 Task: Select job type temporary.
Action: Mouse moved to (595, 138)
Screenshot: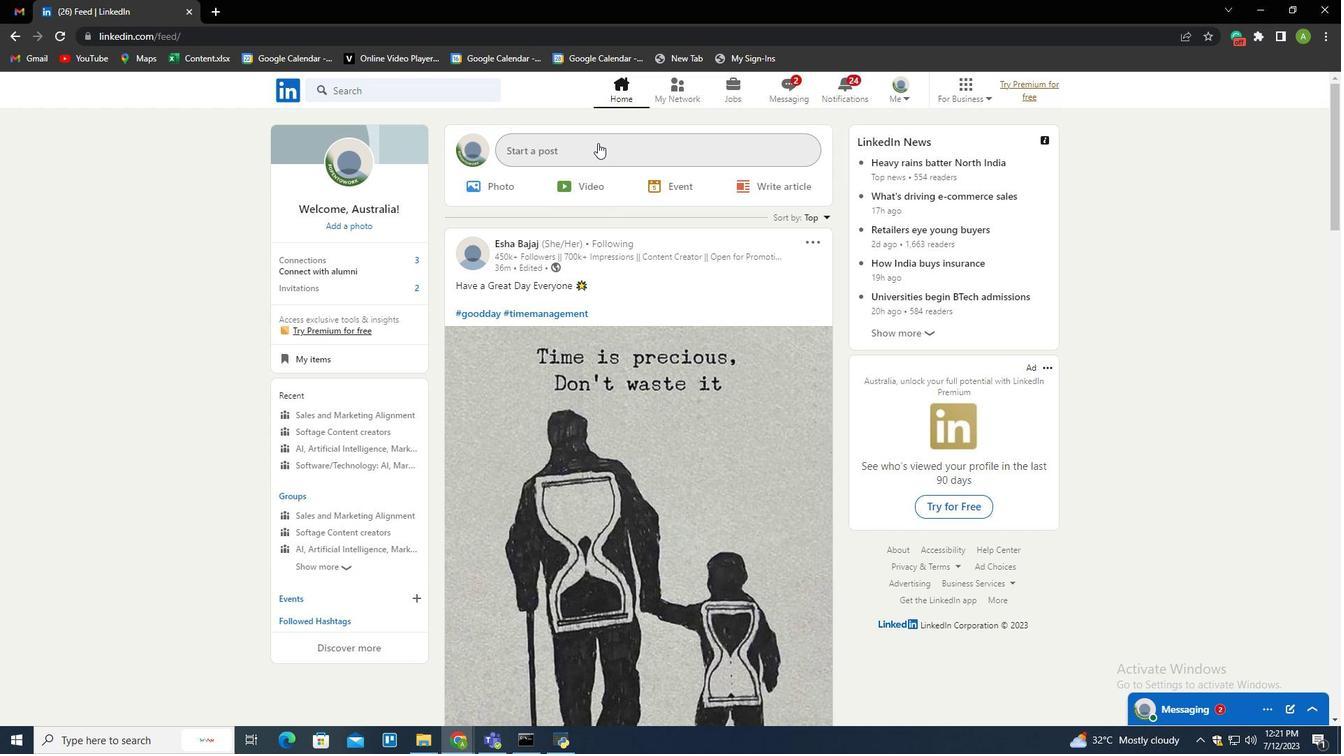 
Action: Mouse pressed left at (595, 138)
Screenshot: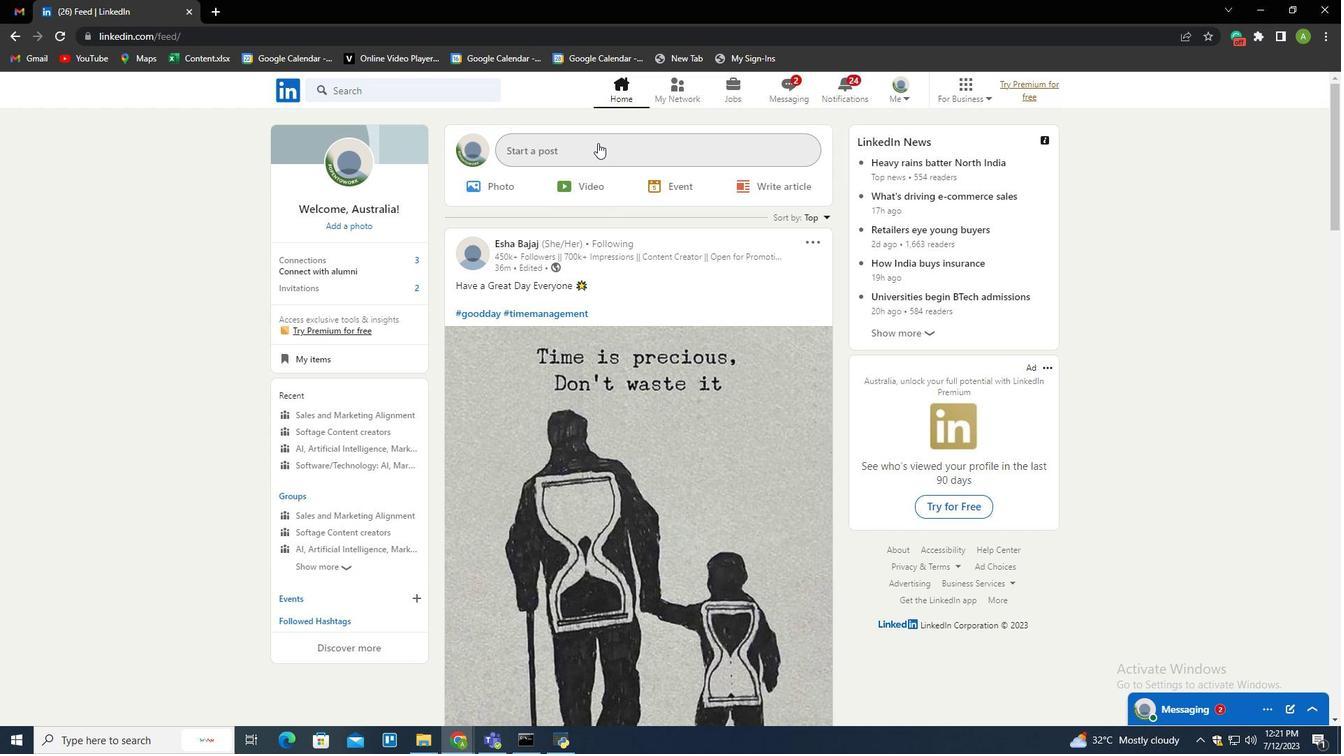 
Action: Mouse moved to (600, 427)
Screenshot: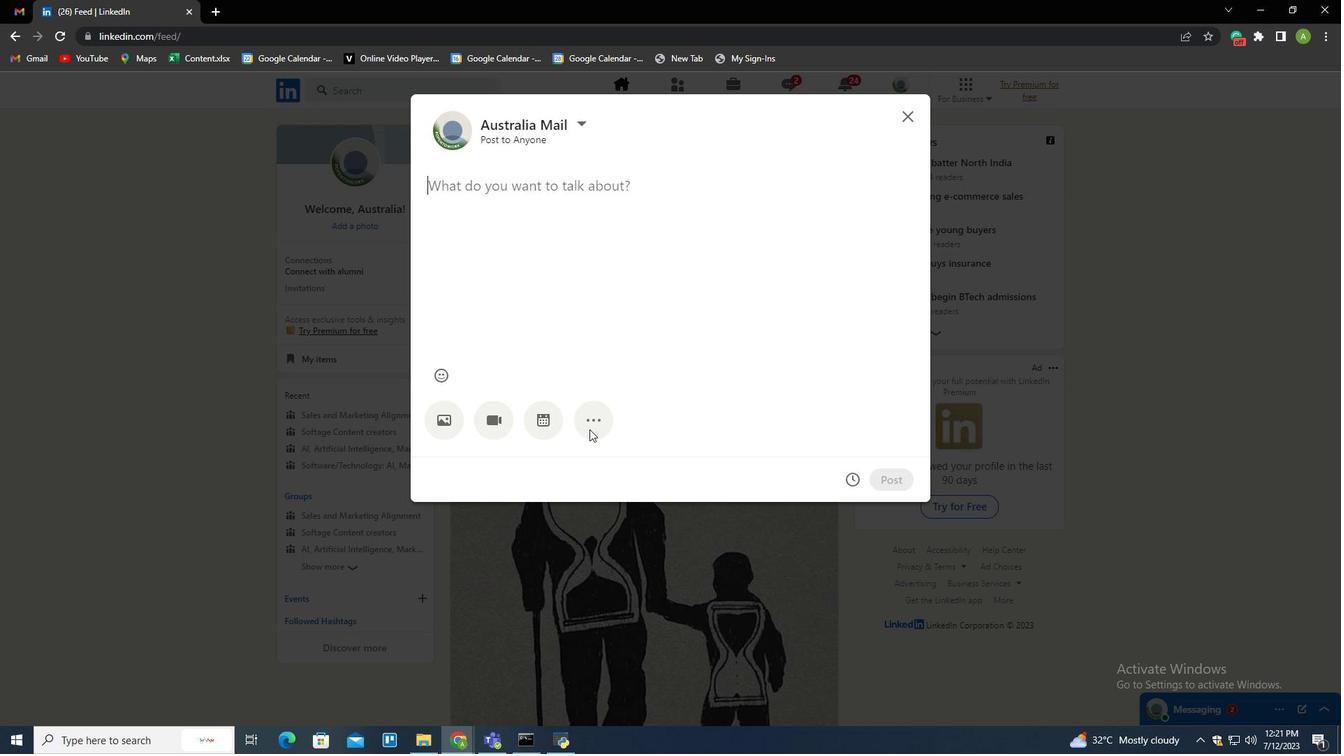 
Action: Mouse pressed left at (600, 427)
Screenshot: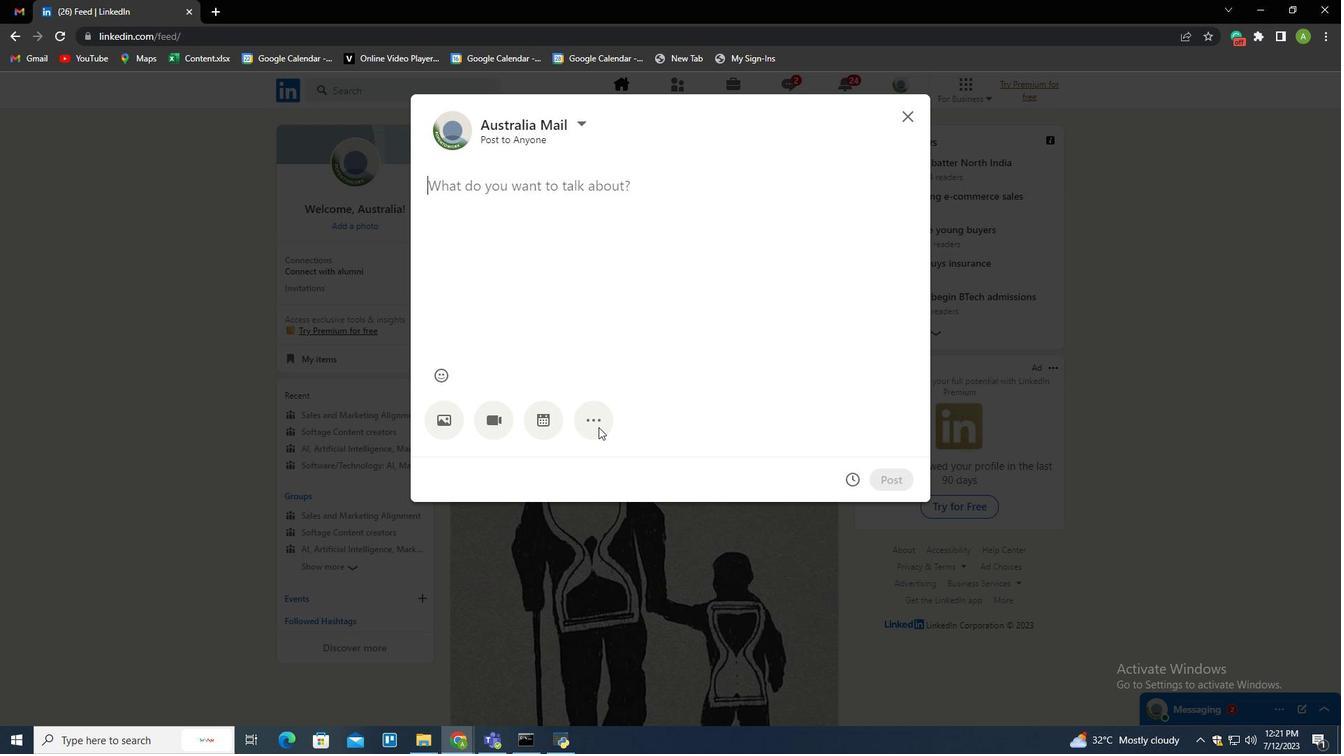 
Action: Mouse moved to (639, 418)
Screenshot: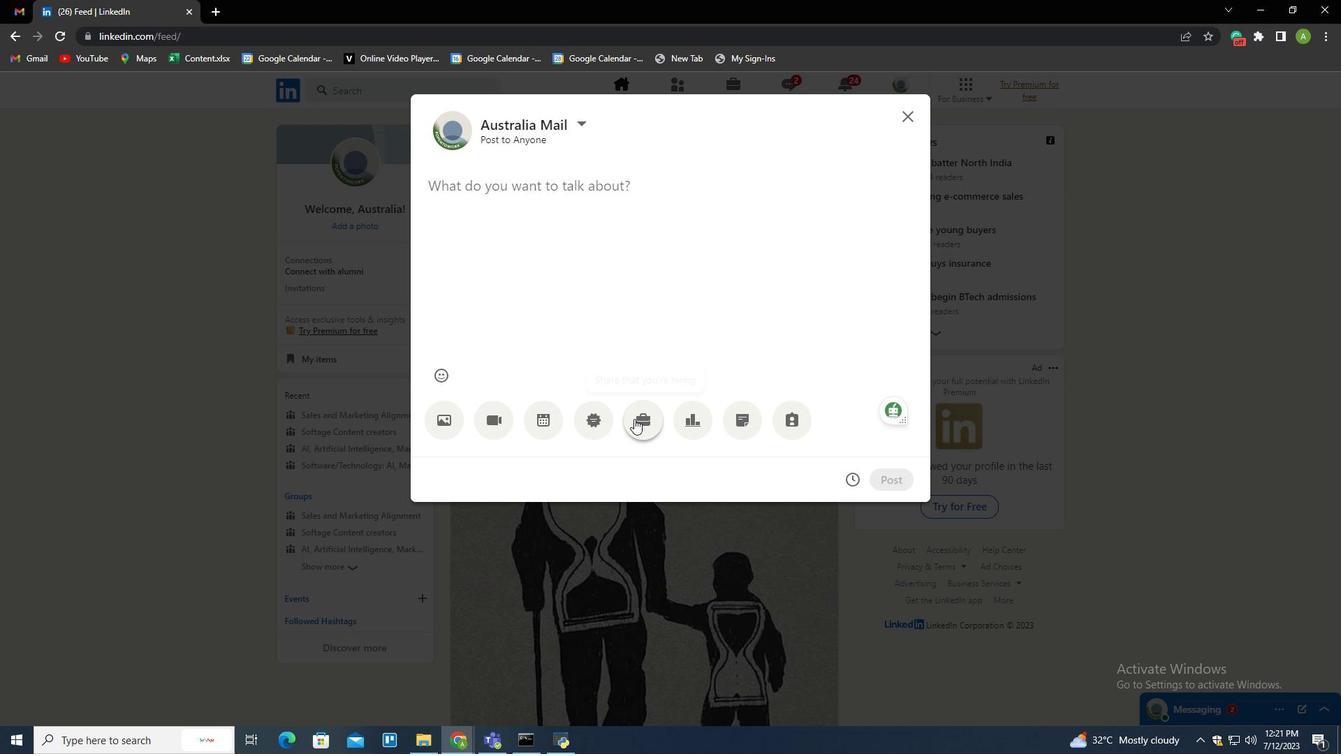 
Action: Mouse pressed left at (639, 418)
Screenshot: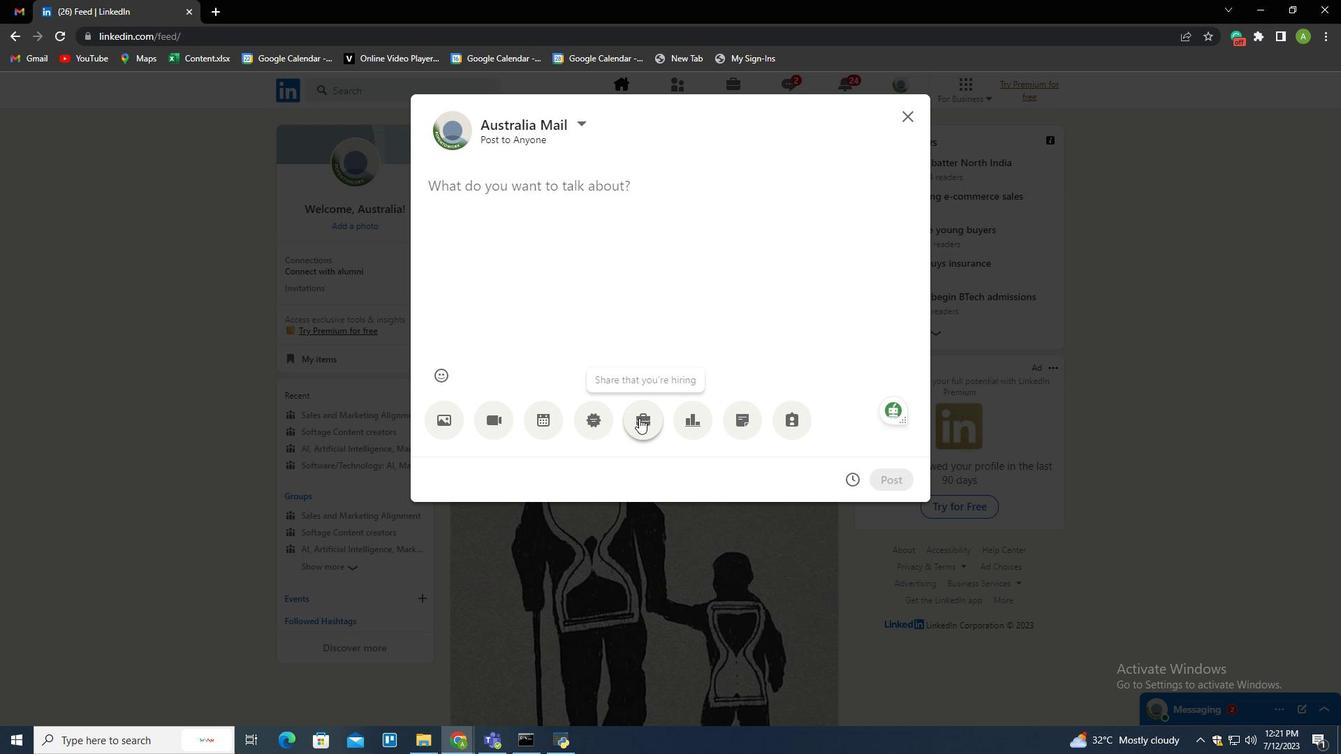 
Action: Mouse moved to (659, 568)
Screenshot: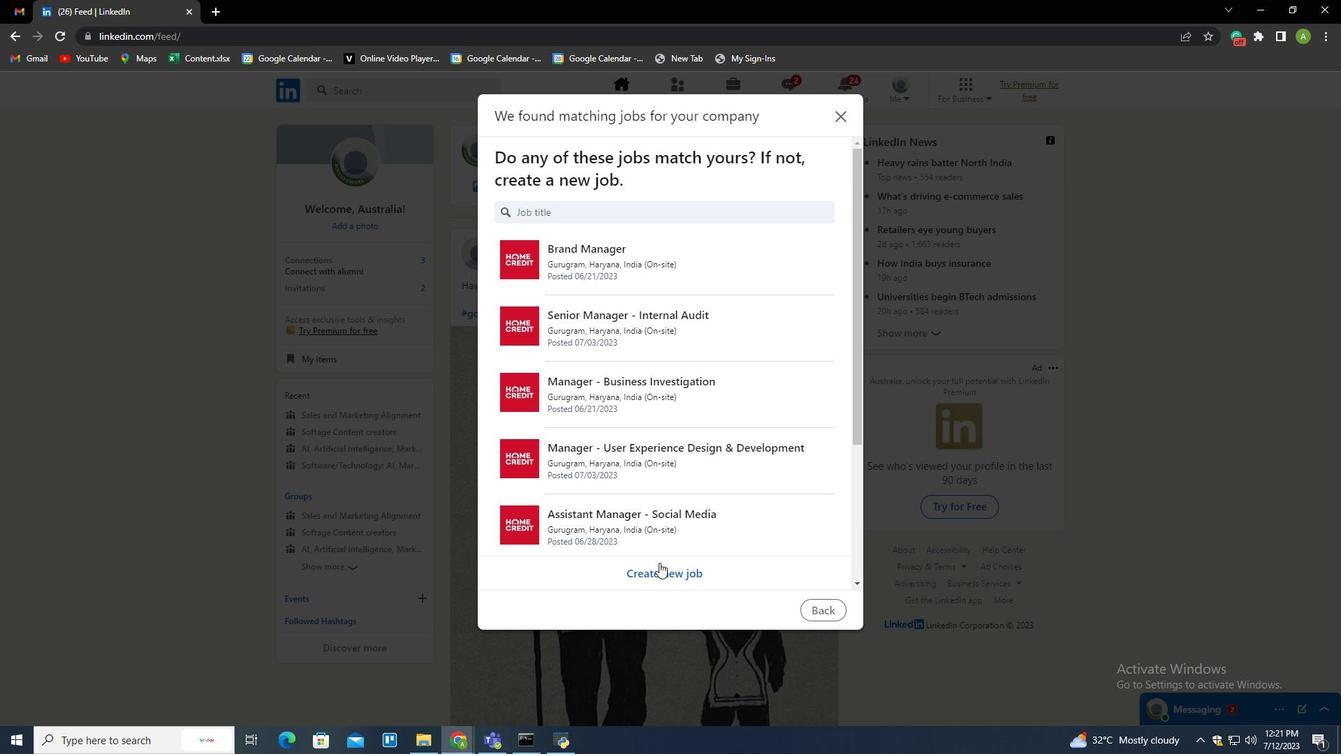 
Action: Mouse pressed left at (659, 568)
Screenshot: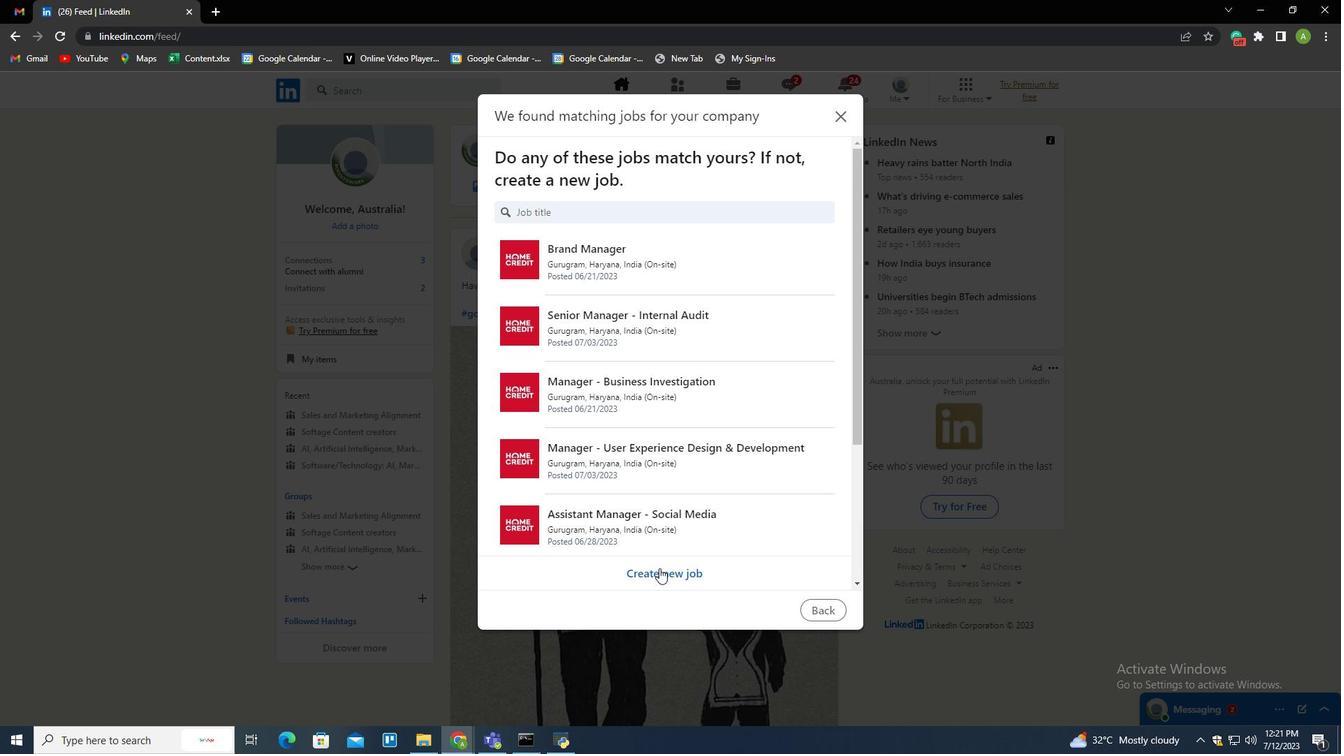 
Action: Mouse moved to (838, 304)
Screenshot: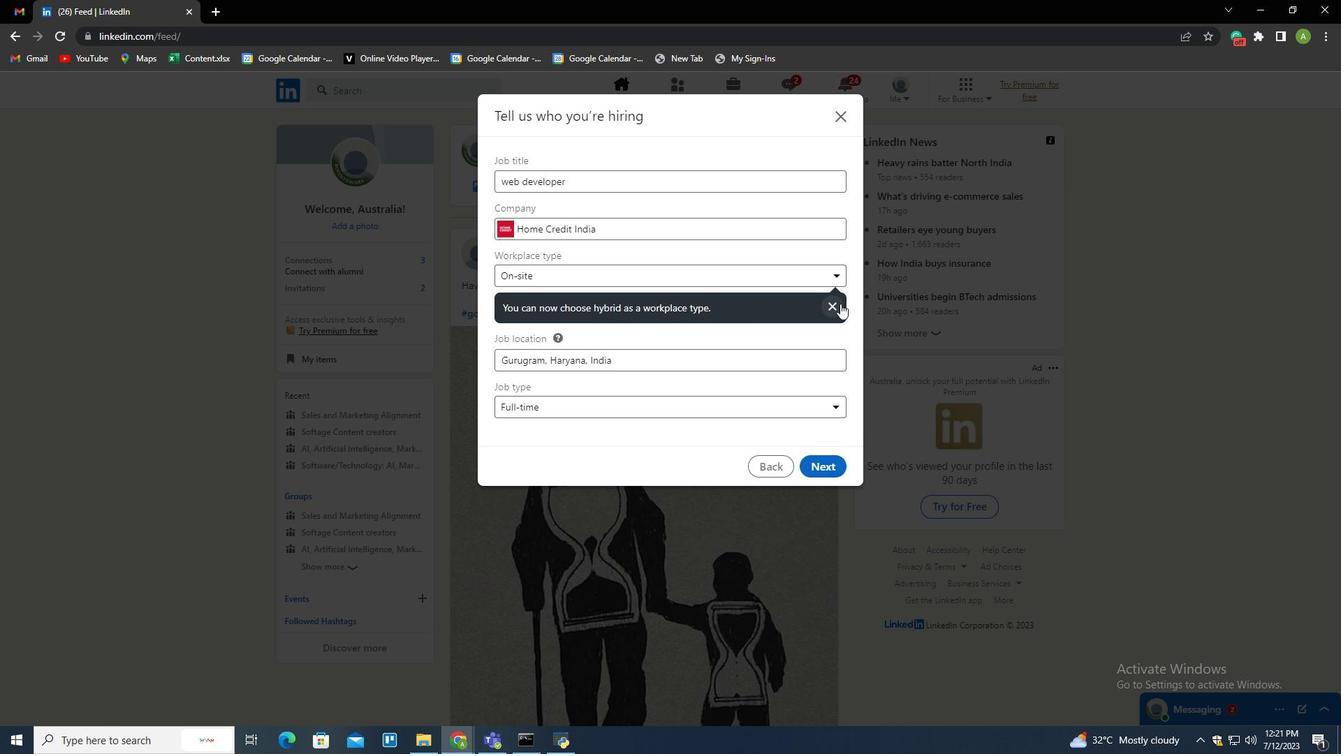 
Action: Mouse pressed left at (838, 304)
Screenshot: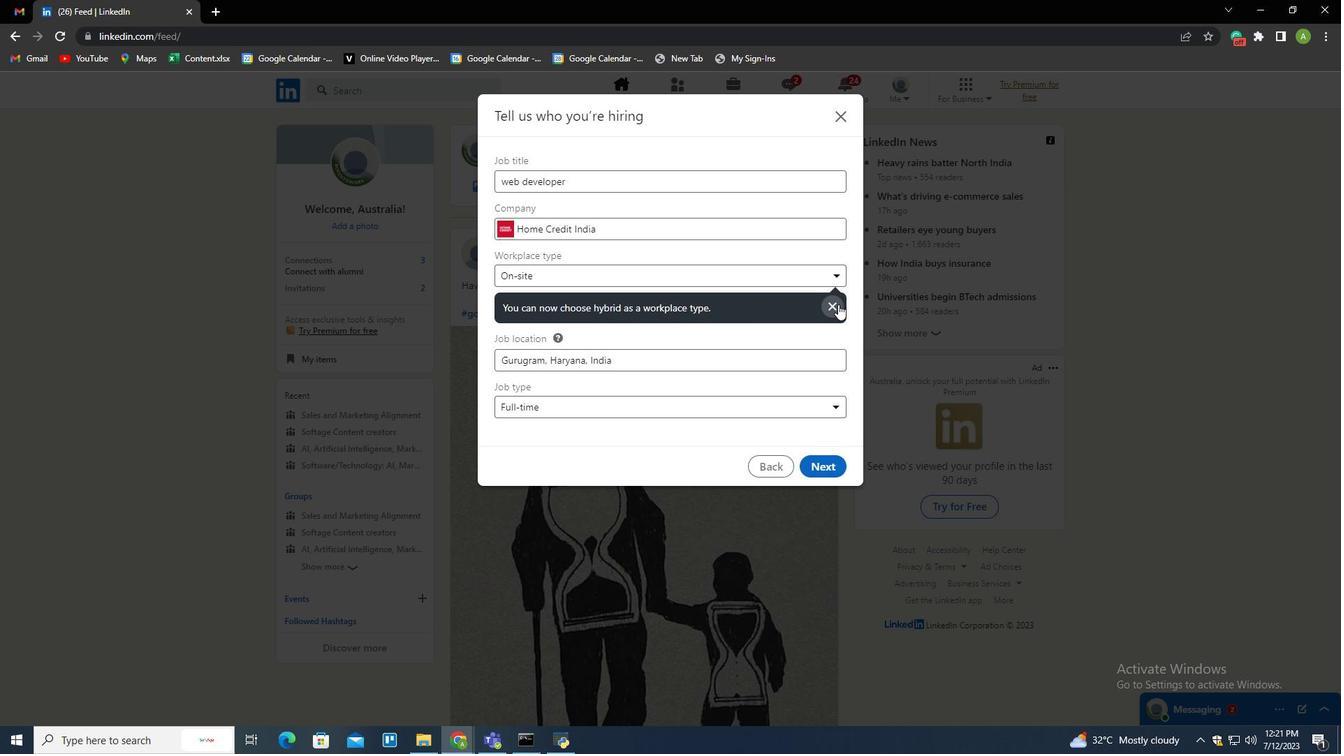 
Action: Mouse moved to (568, 370)
Screenshot: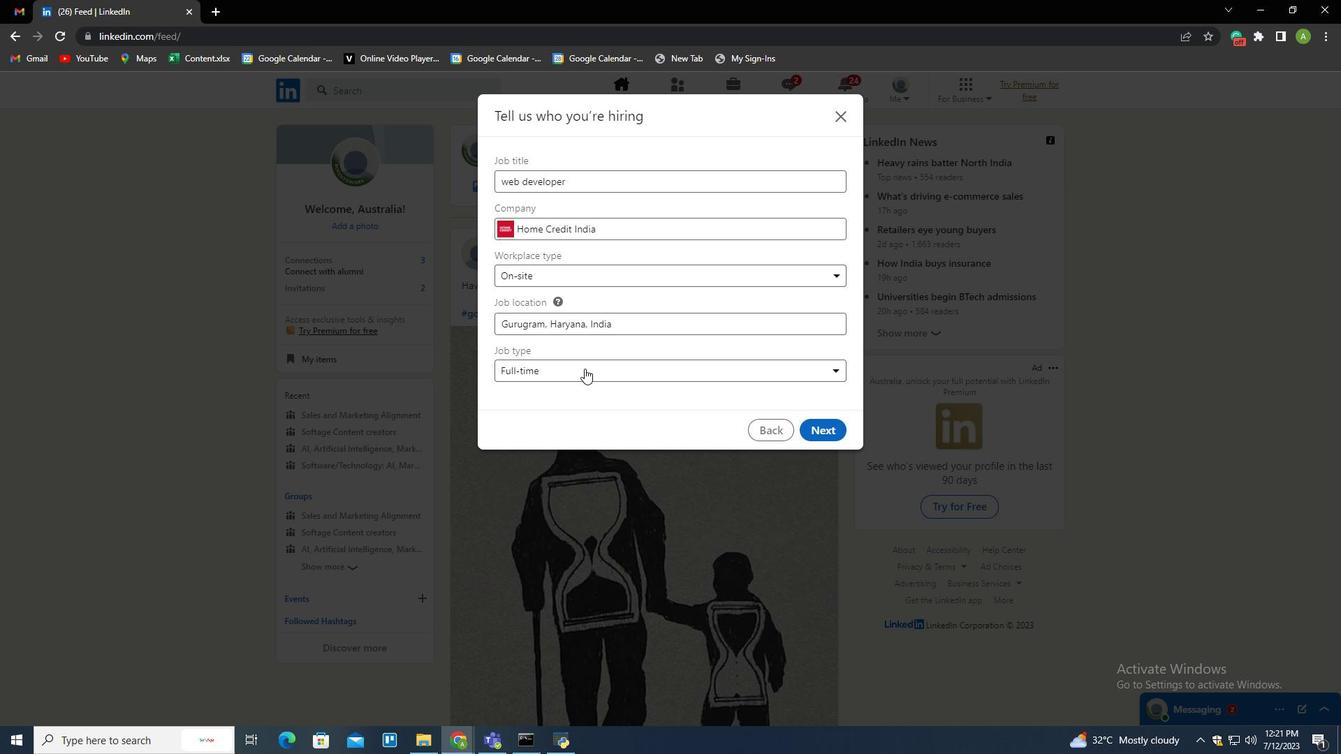 
Action: Mouse pressed left at (568, 370)
Screenshot: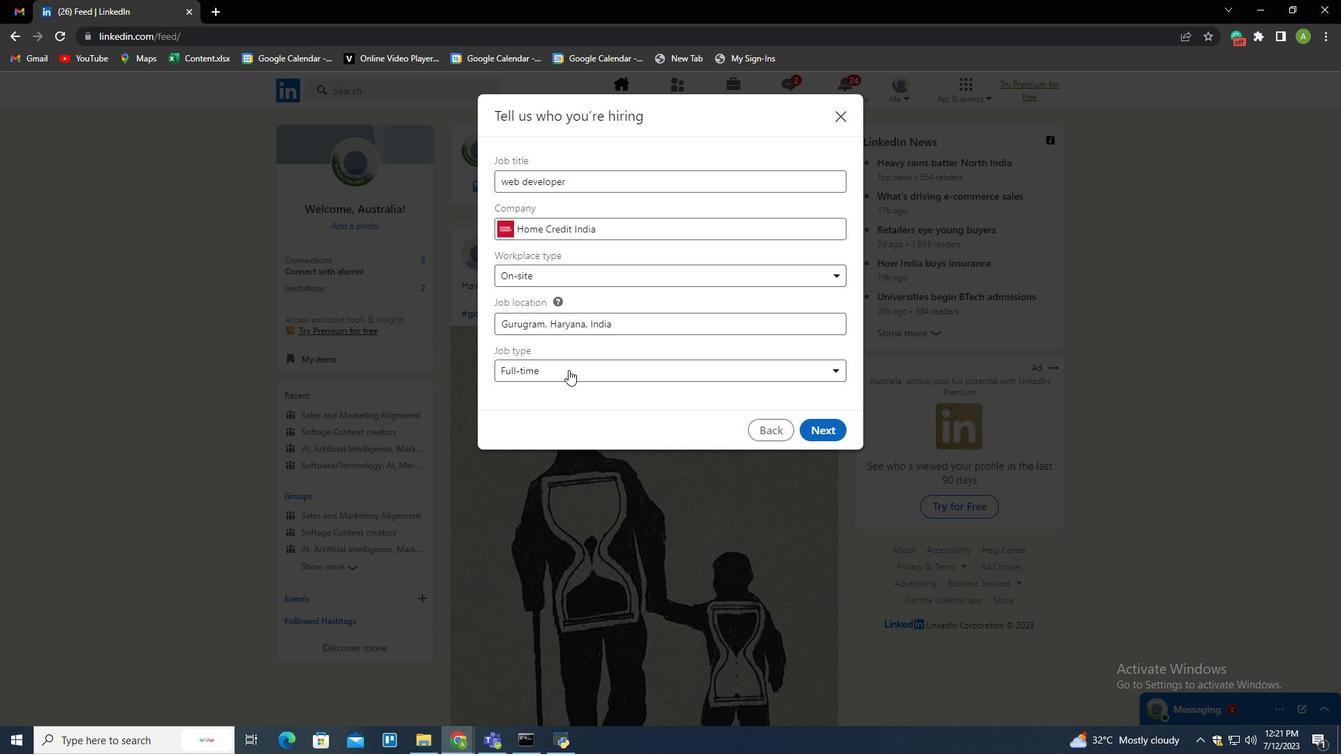 
Action: Mouse moved to (537, 471)
Screenshot: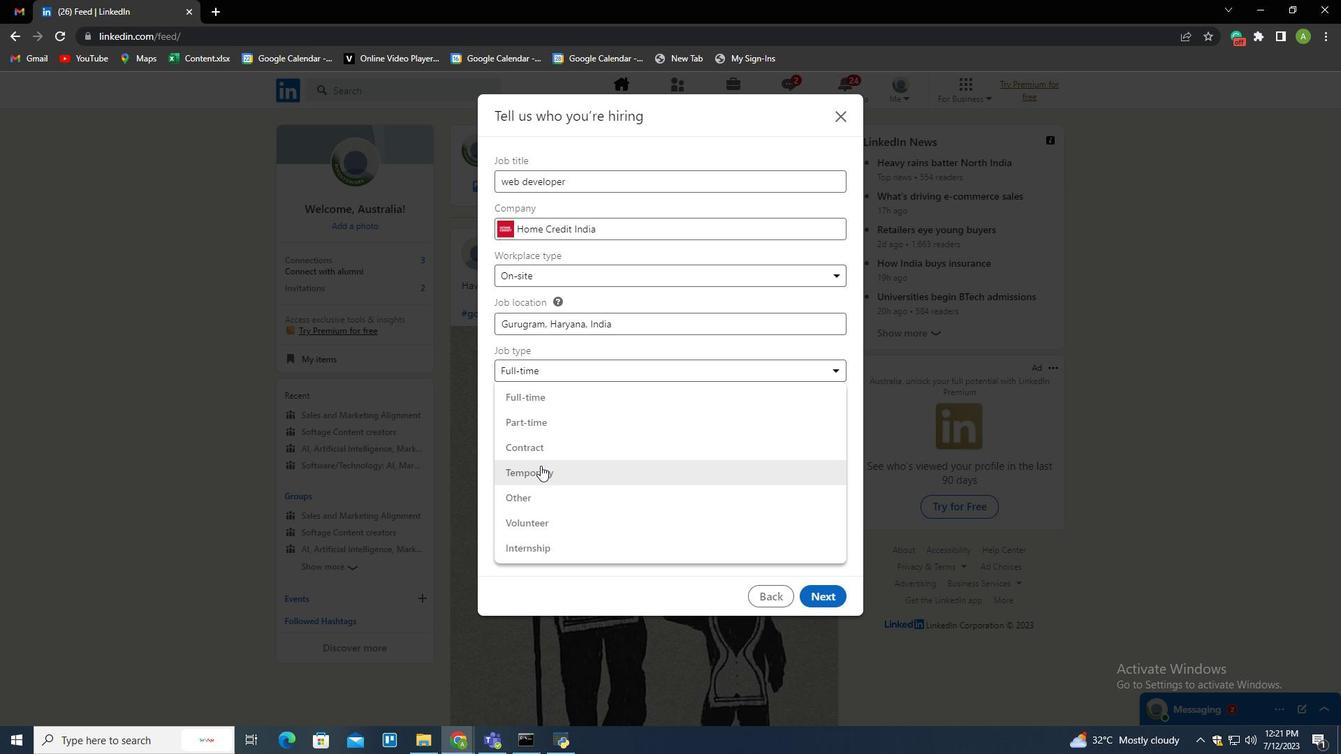 
Action: Mouse pressed left at (537, 471)
Screenshot: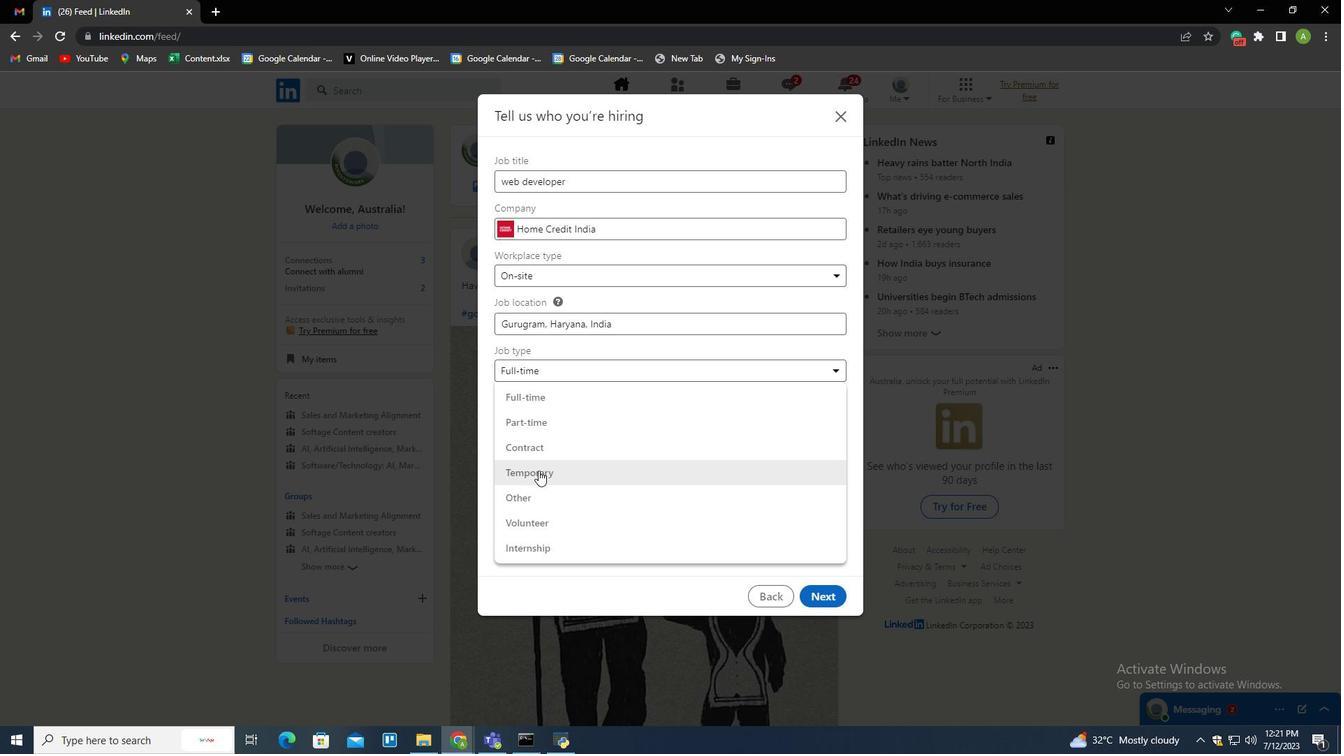 
Action: Mouse moved to (642, 427)
Screenshot: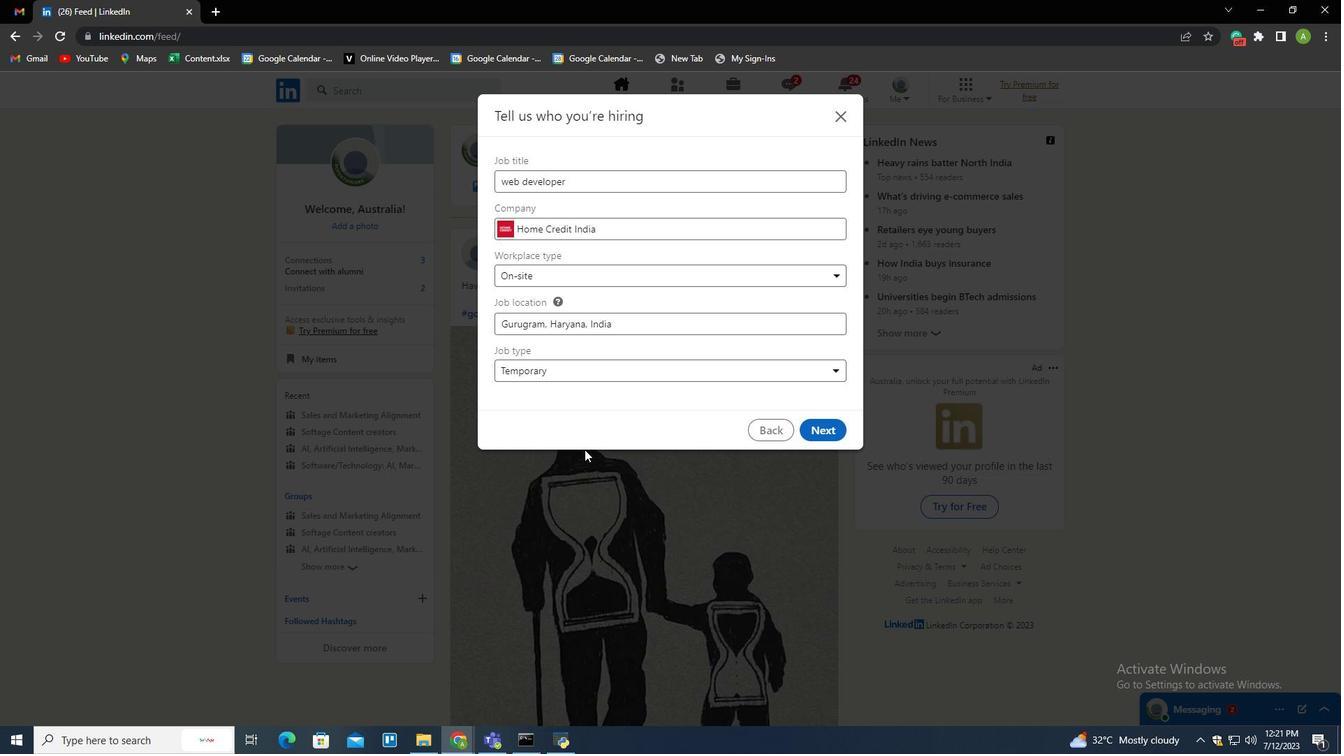 
